 Task: Schedule a 45-minute meeting for project milestone review.
Action: Mouse moved to (97, 138)
Screenshot: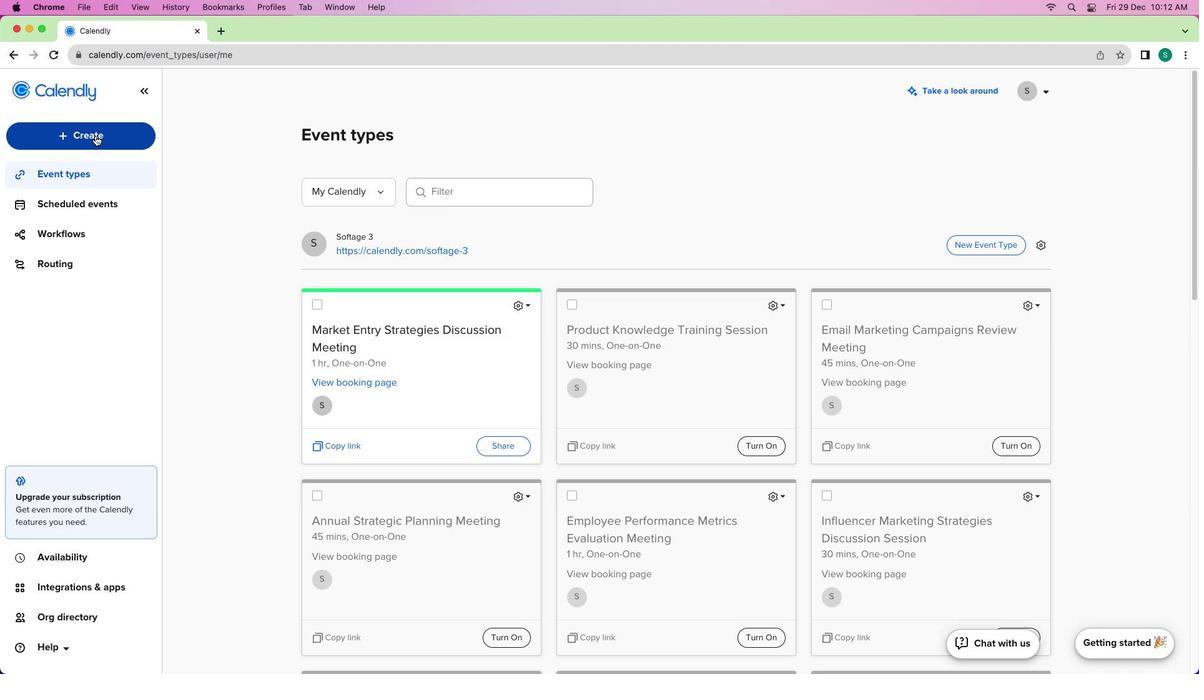 
Action: Mouse pressed left at (97, 138)
Screenshot: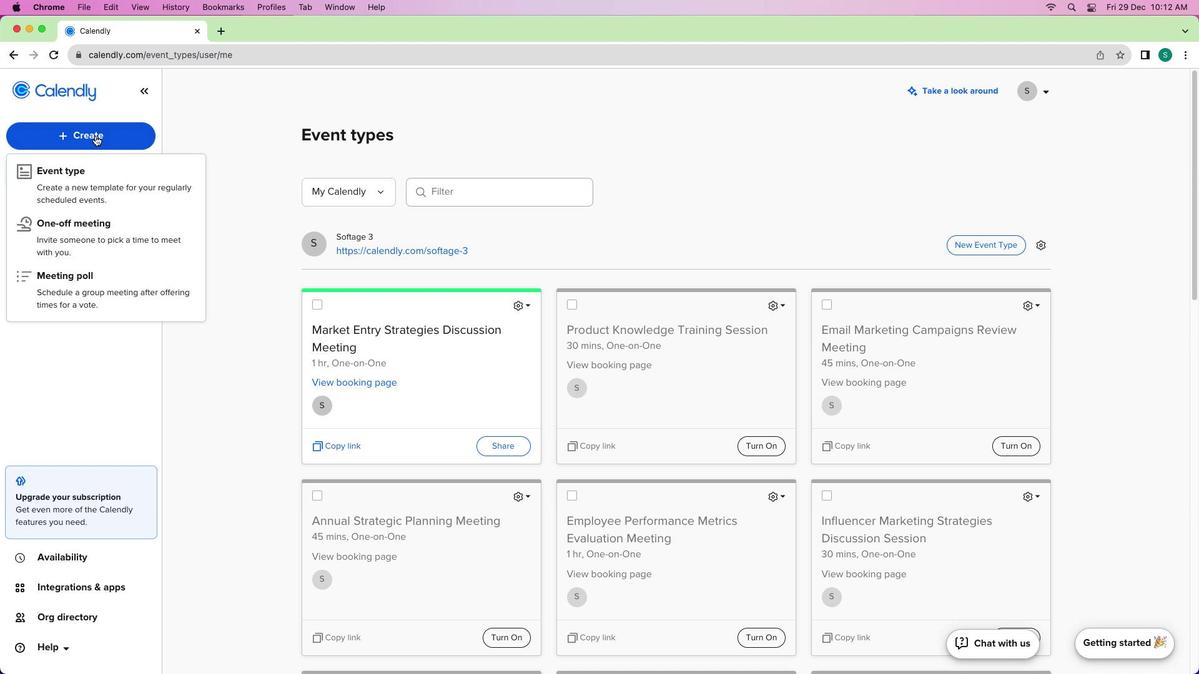
Action: Mouse moved to (91, 172)
Screenshot: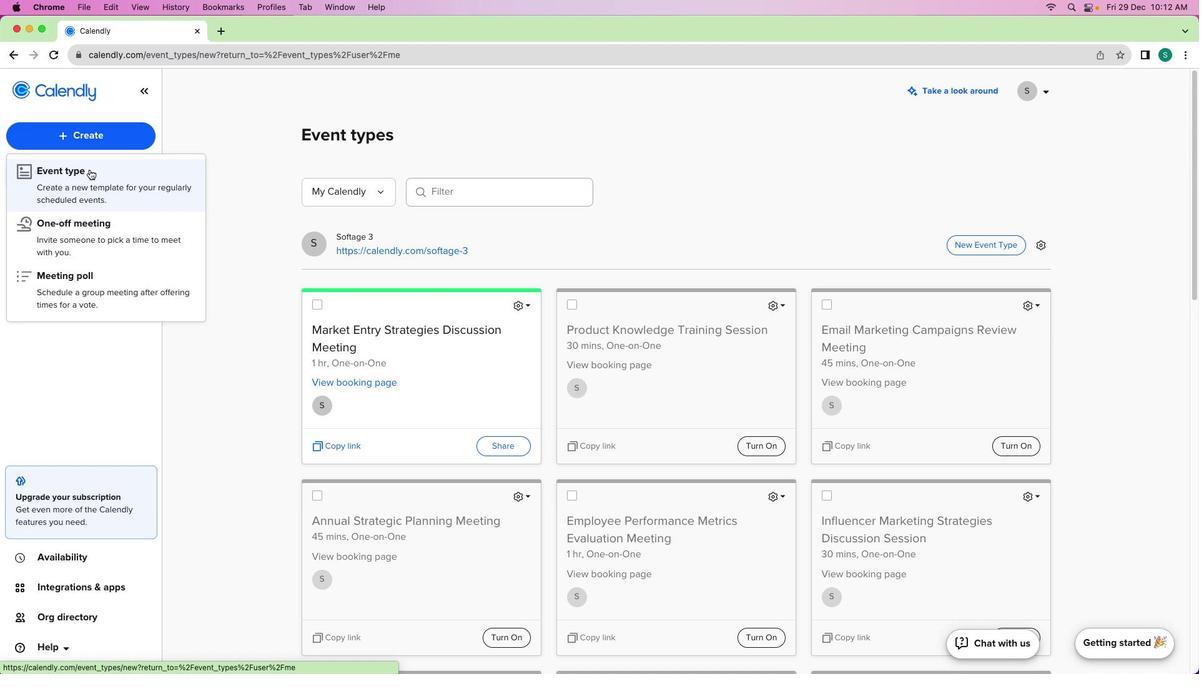 
Action: Mouse pressed left at (91, 172)
Screenshot: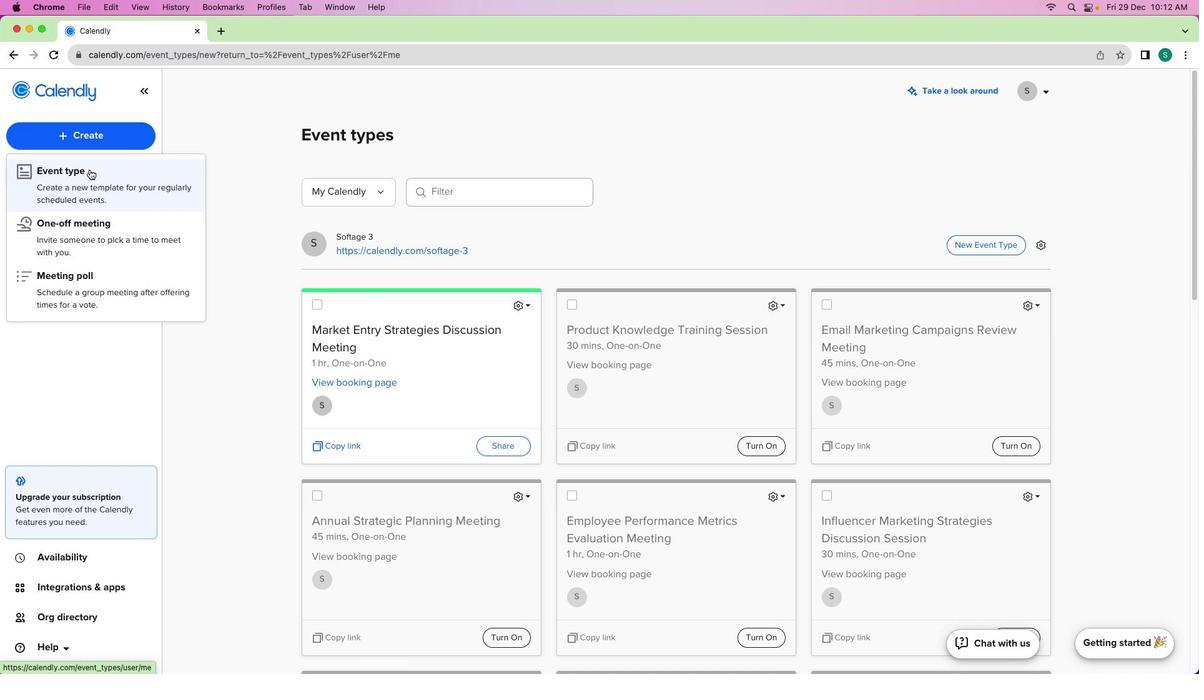 
Action: Mouse moved to (417, 232)
Screenshot: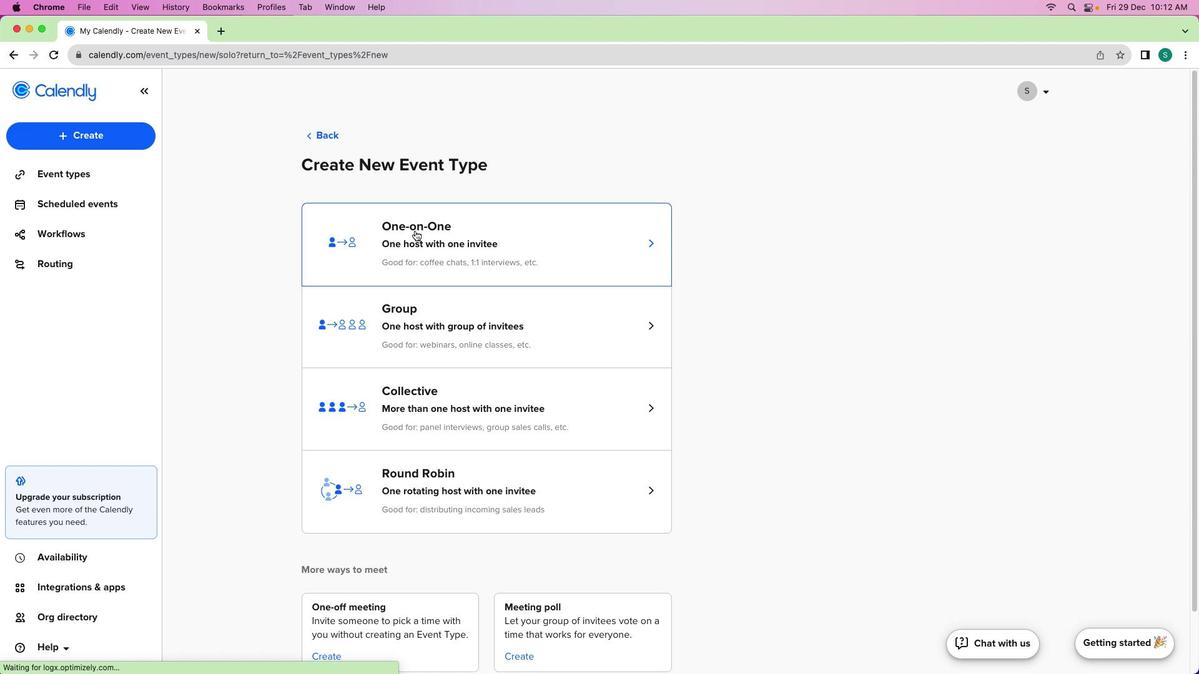 
Action: Mouse pressed left at (417, 232)
Screenshot: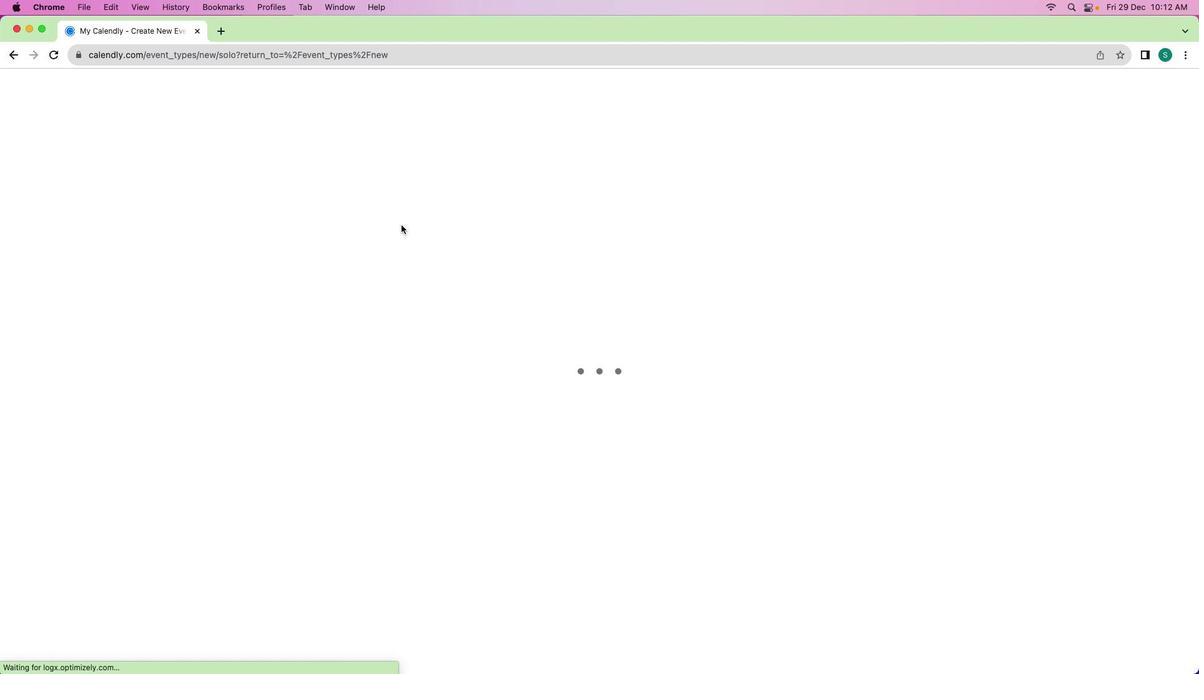 
Action: Mouse moved to (138, 199)
Screenshot: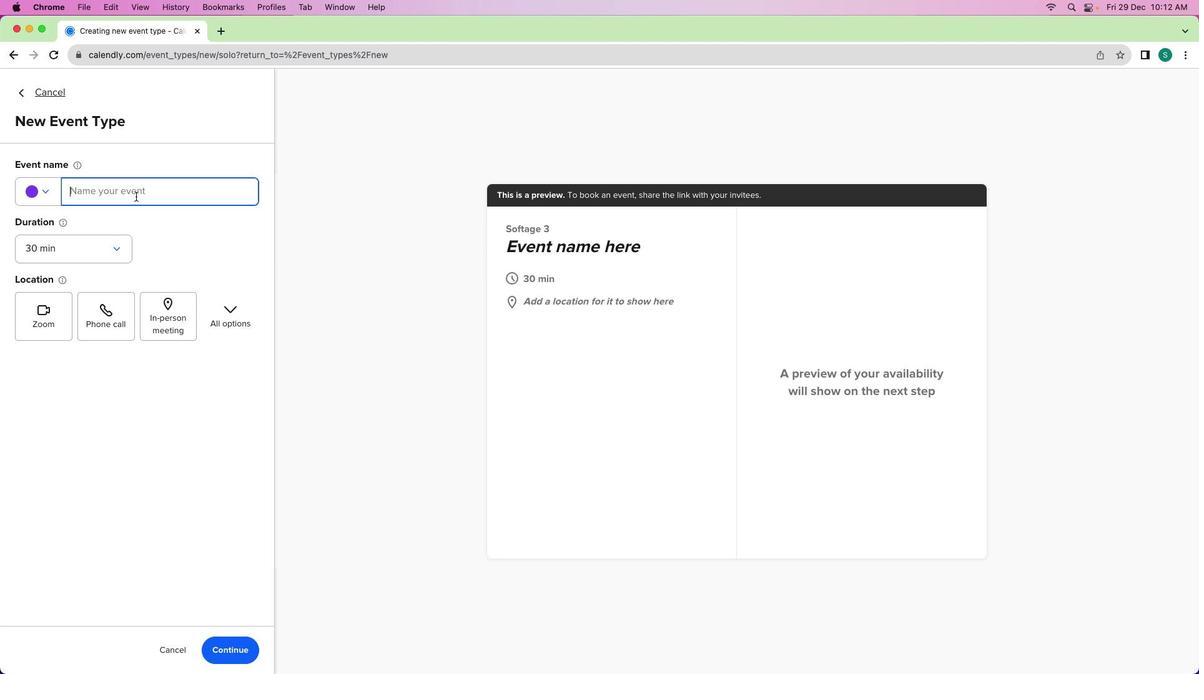 
Action: Mouse pressed left at (138, 199)
Screenshot: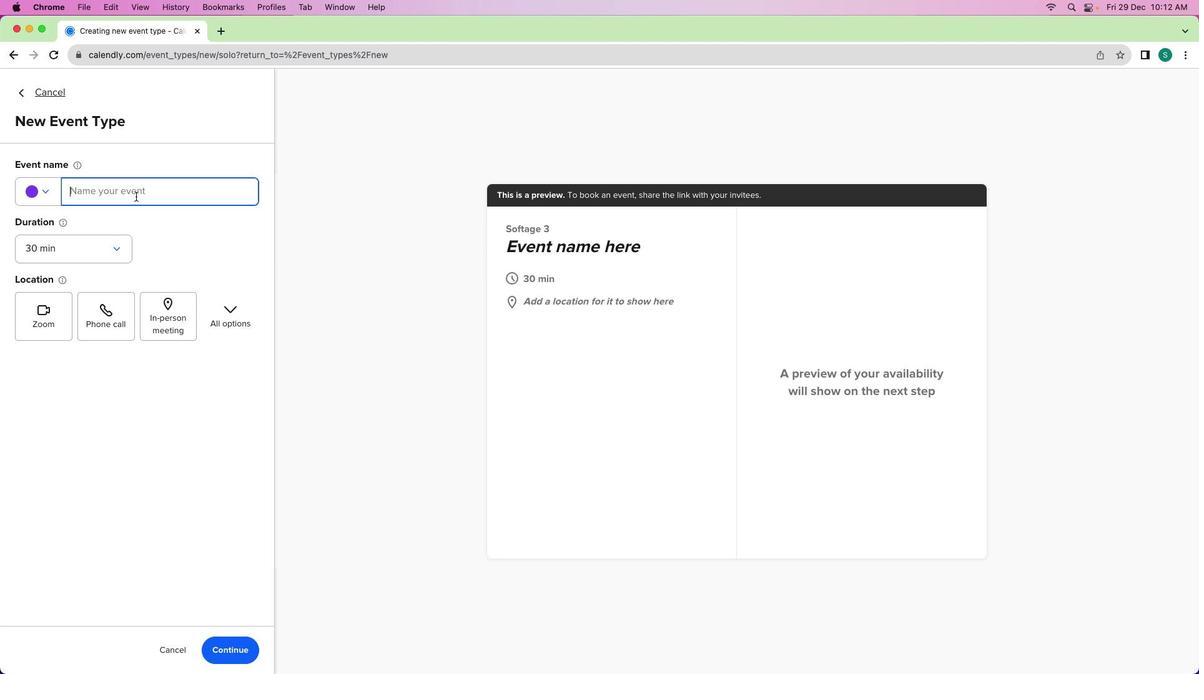 
Action: Mouse moved to (143, 198)
Screenshot: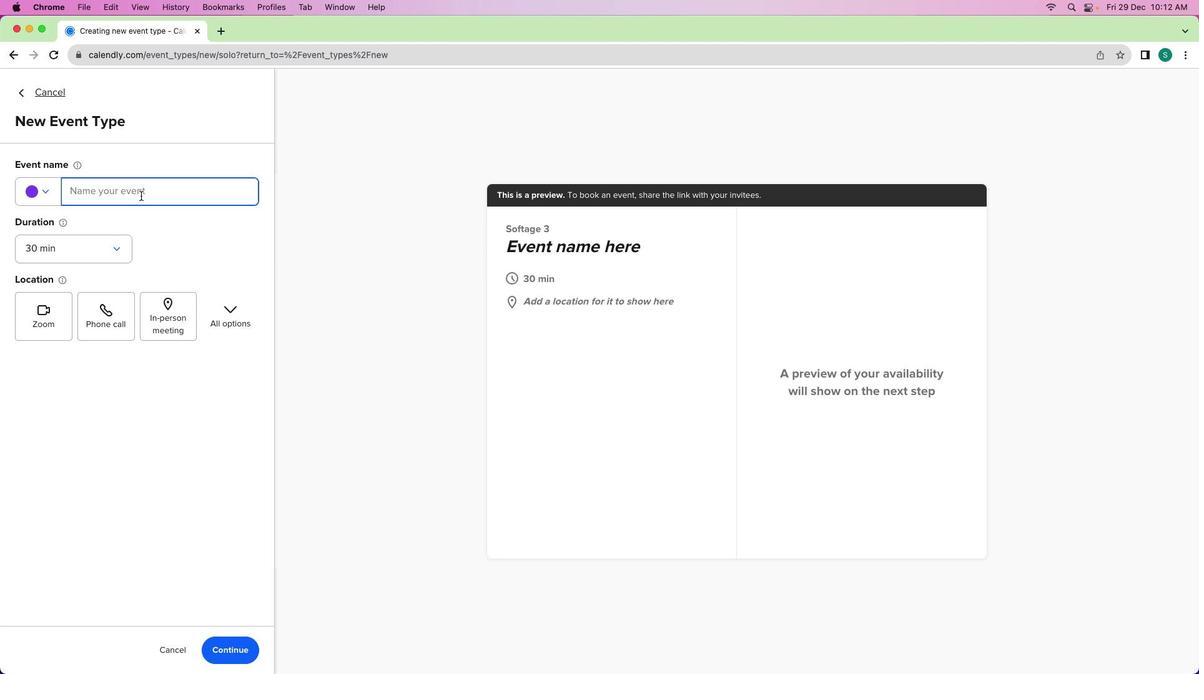 
Action: Key pressed Key.shift'P''r''o''j''e''c''t'Key.spaceKey.shift'M''i''l''e''s''t''o''n''e'Key.spaceKey.shift'R''e''v''i''e''w'Key.spaceKey.shift'M''e''e''t''i''n''g'
Screenshot: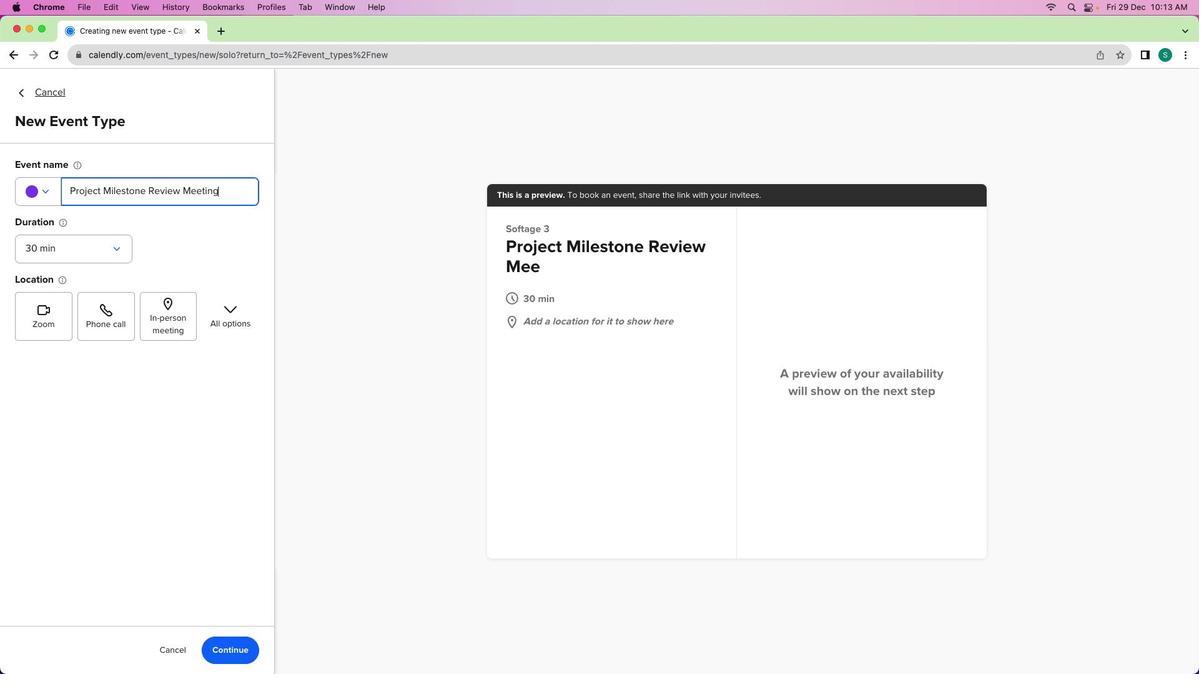 
Action: Mouse moved to (53, 257)
Screenshot: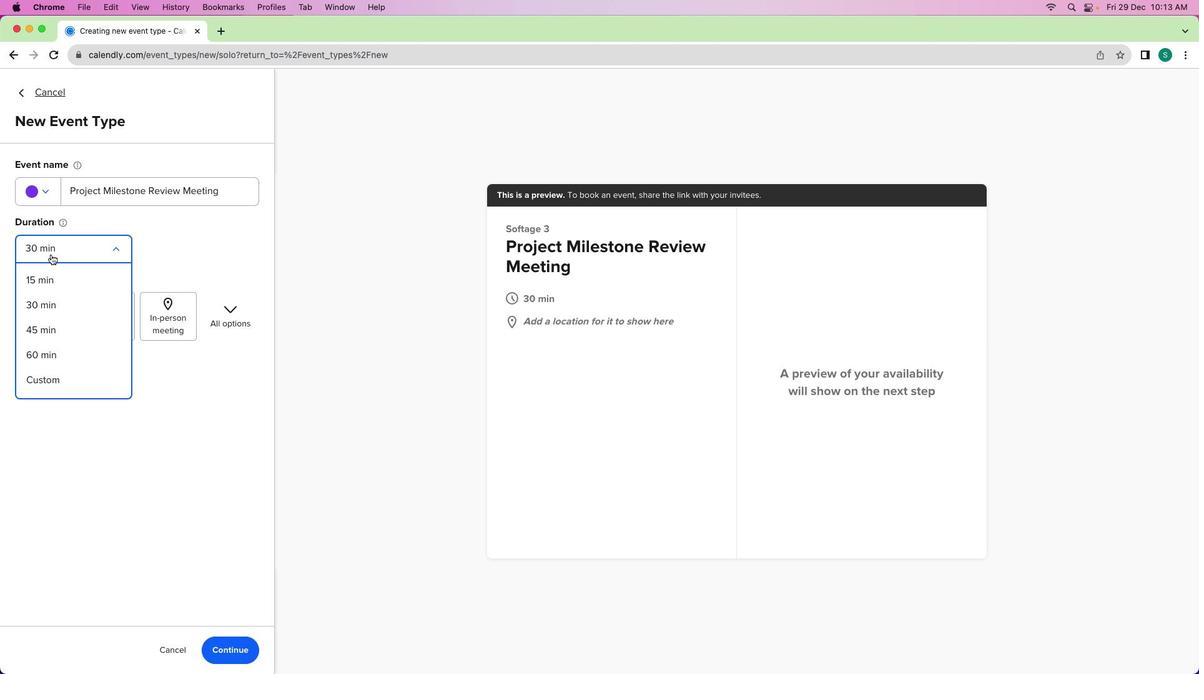 
Action: Mouse pressed left at (53, 257)
Screenshot: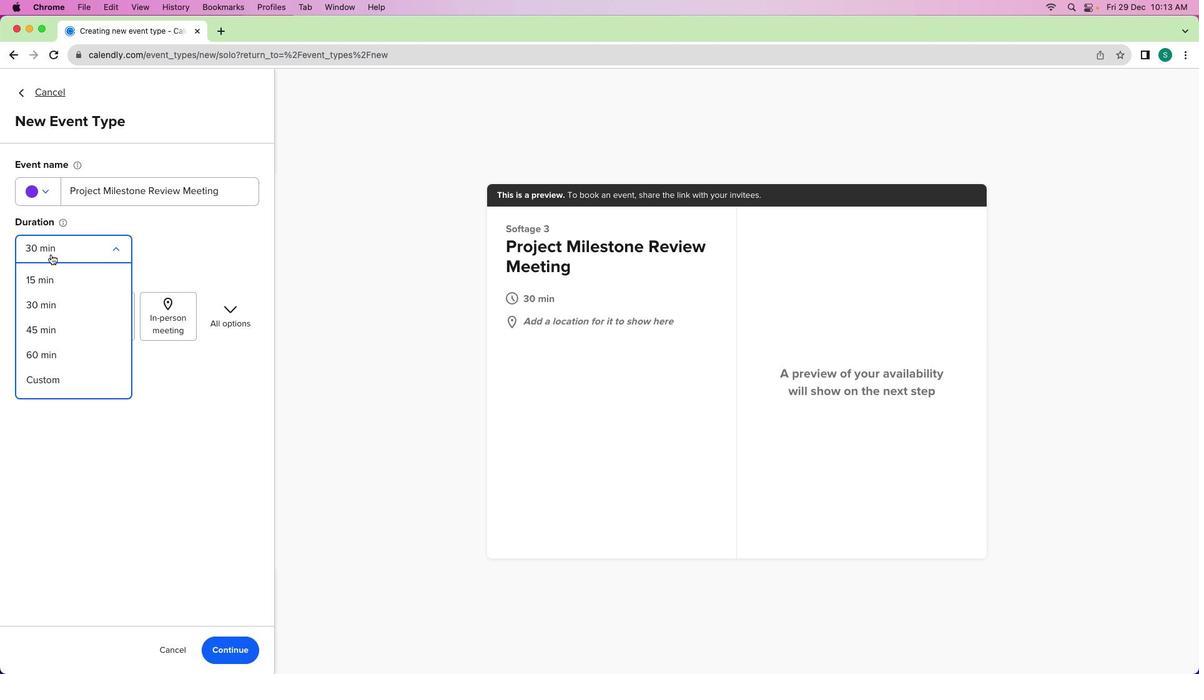 
Action: Mouse moved to (48, 335)
Screenshot: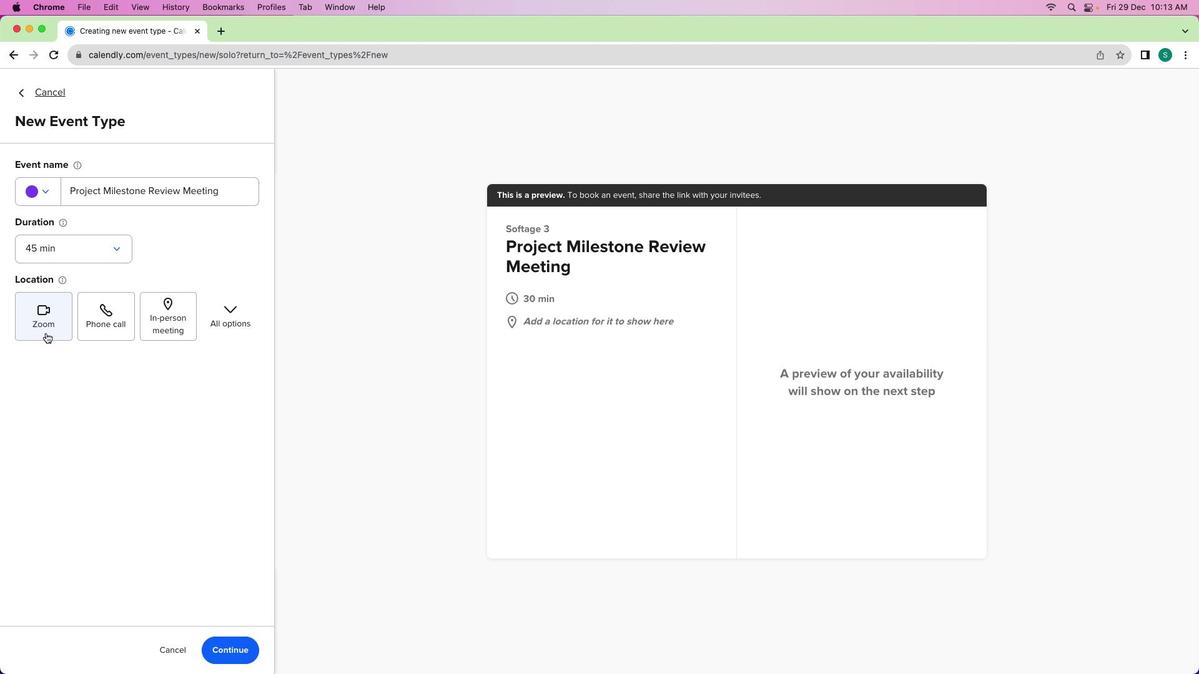 
Action: Mouse pressed left at (48, 335)
Screenshot: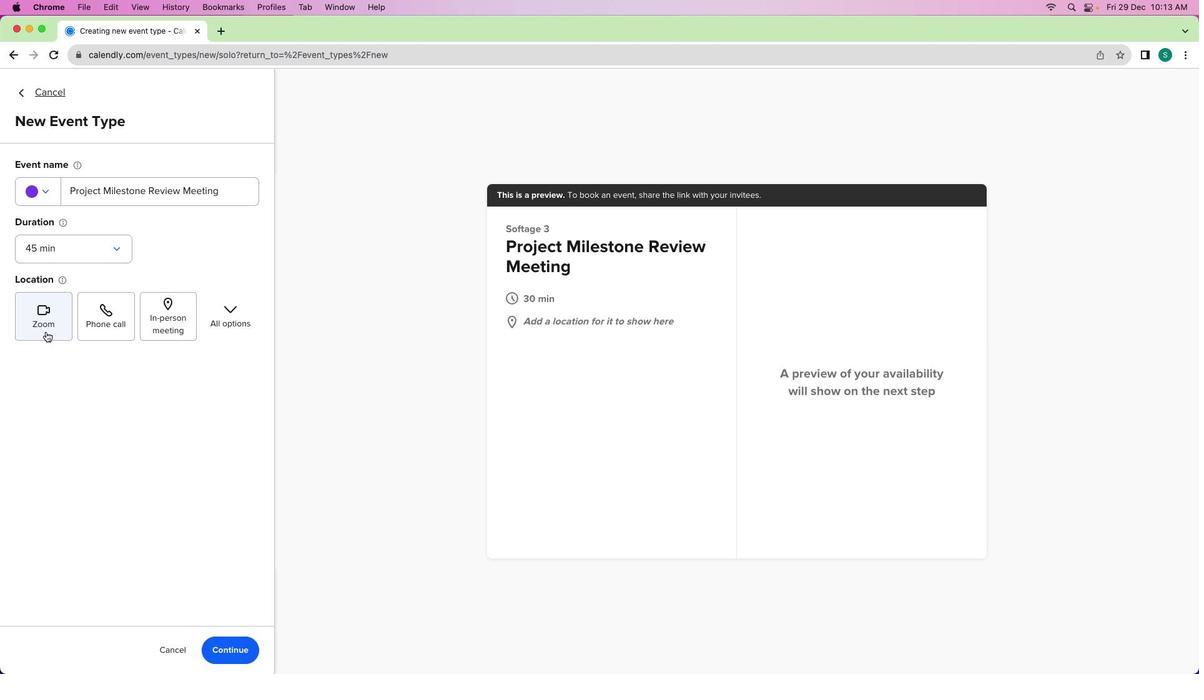 
Action: Mouse moved to (49, 331)
Screenshot: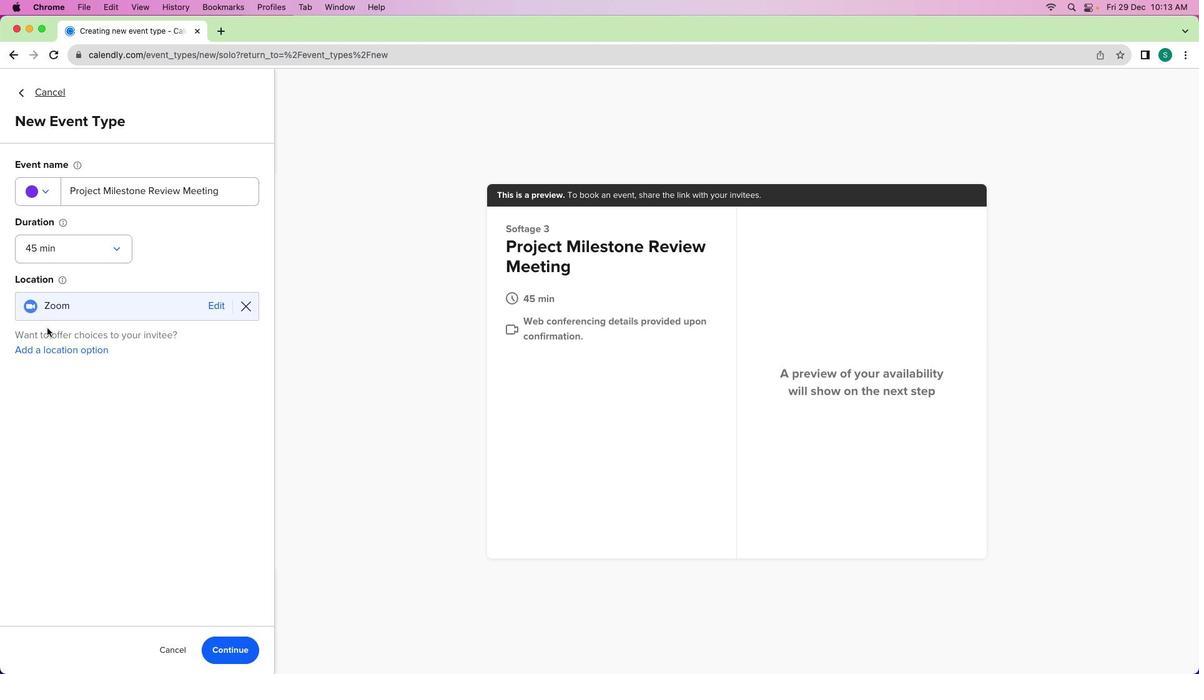 
Action: Mouse pressed left at (49, 331)
Screenshot: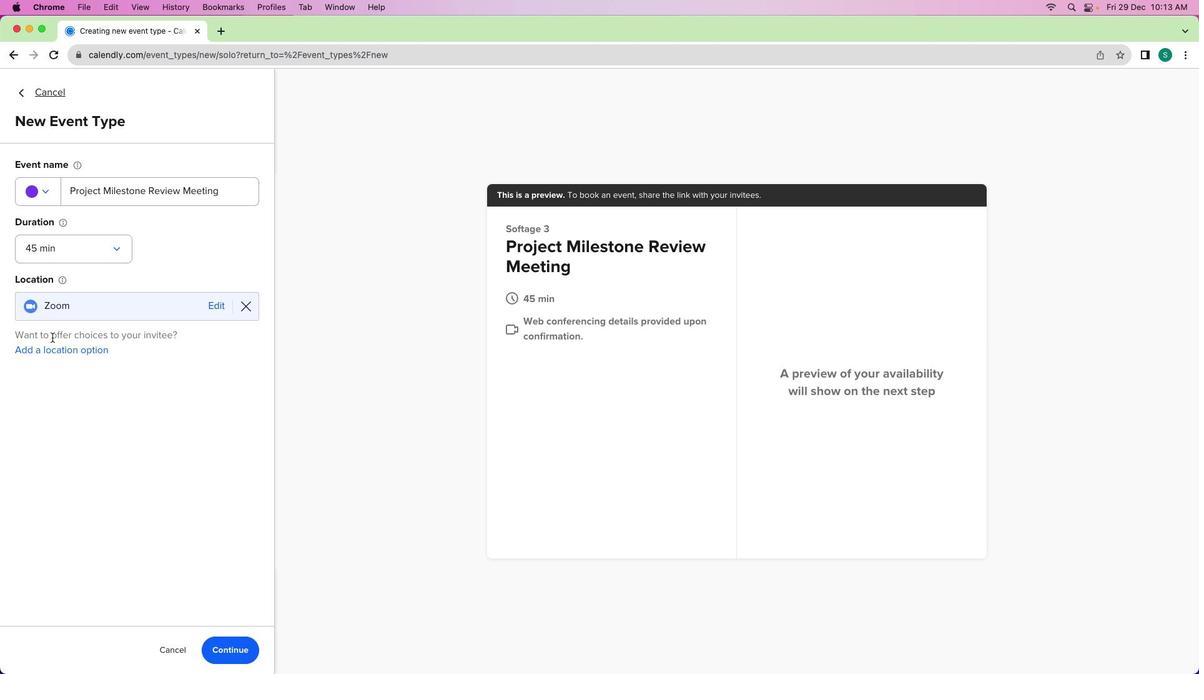 
Action: Mouse moved to (232, 644)
Screenshot: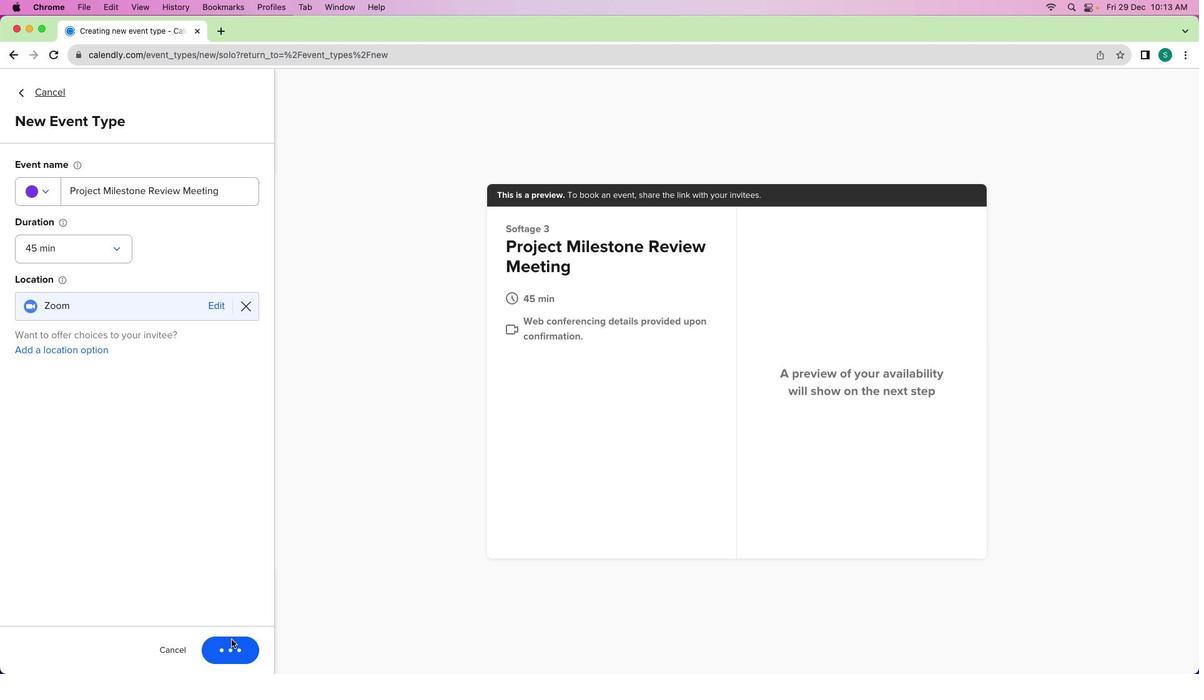 
Action: Mouse pressed left at (232, 644)
Screenshot: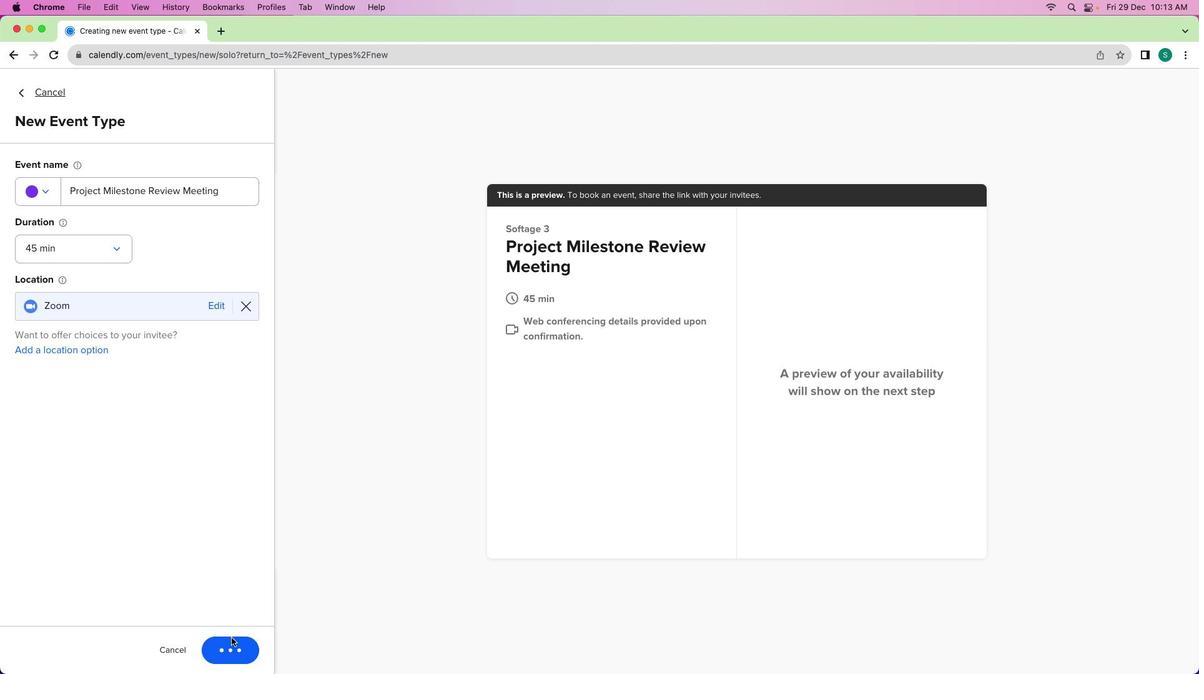 
Action: Mouse moved to (78, 187)
Screenshot: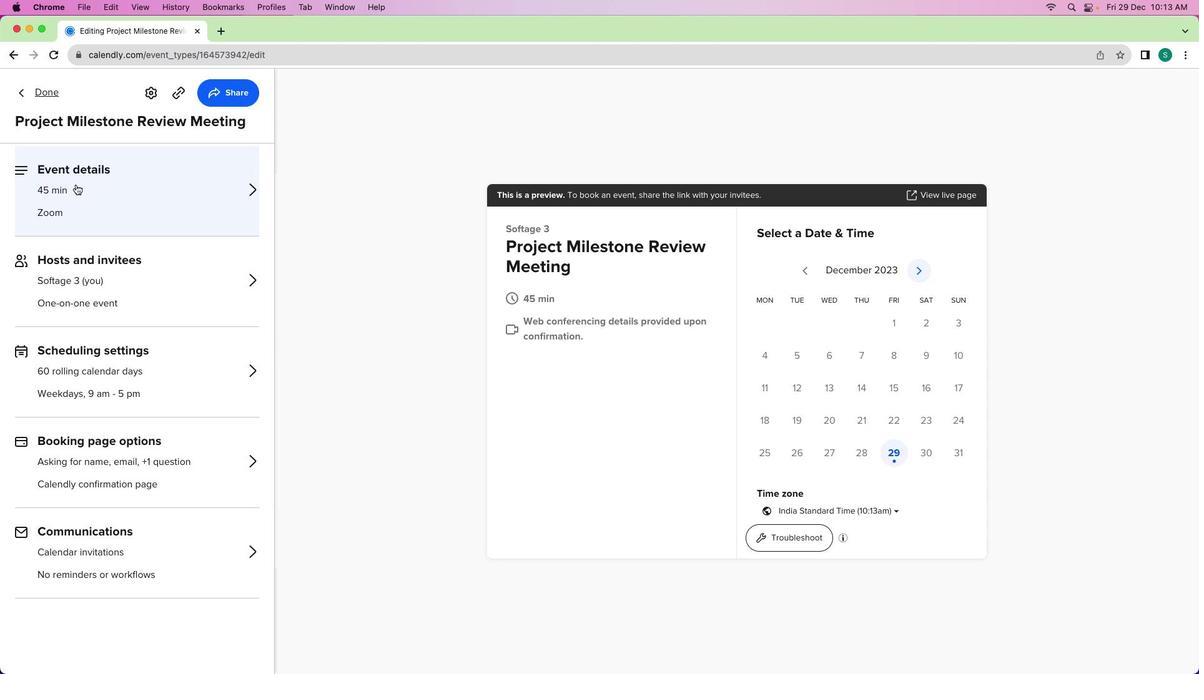 
Action: Mouse pressed left at (78, 187)
Screenshot: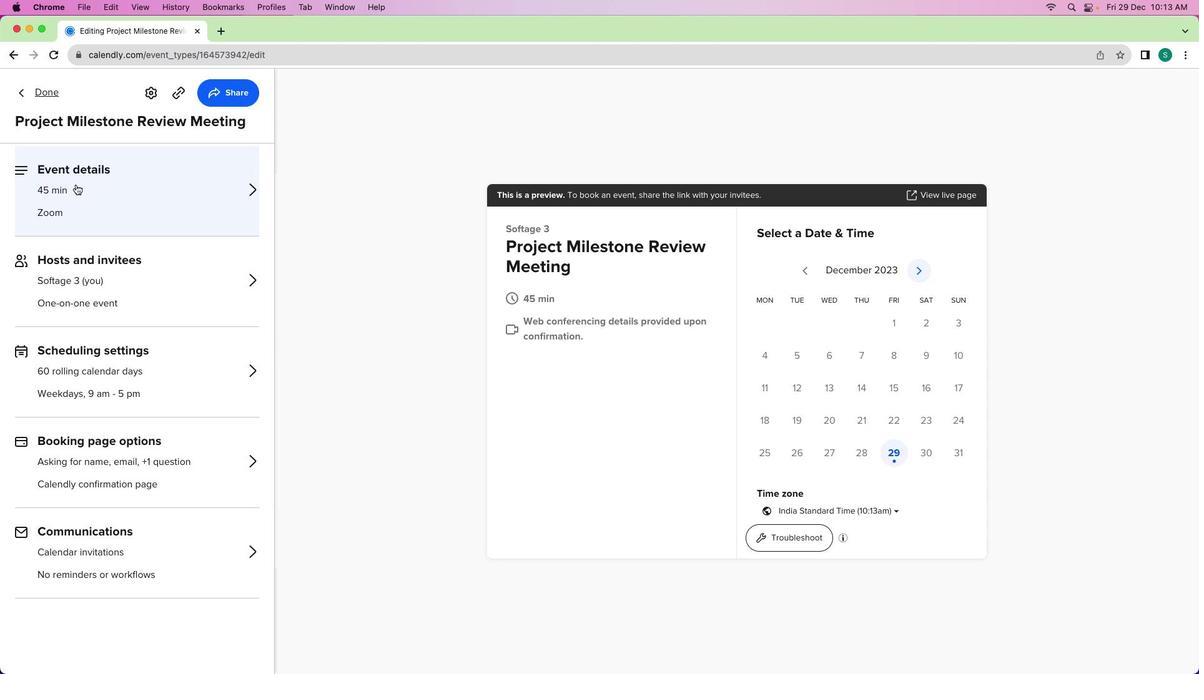 
Action: Mouse moved to (50, 193)
Screenshot: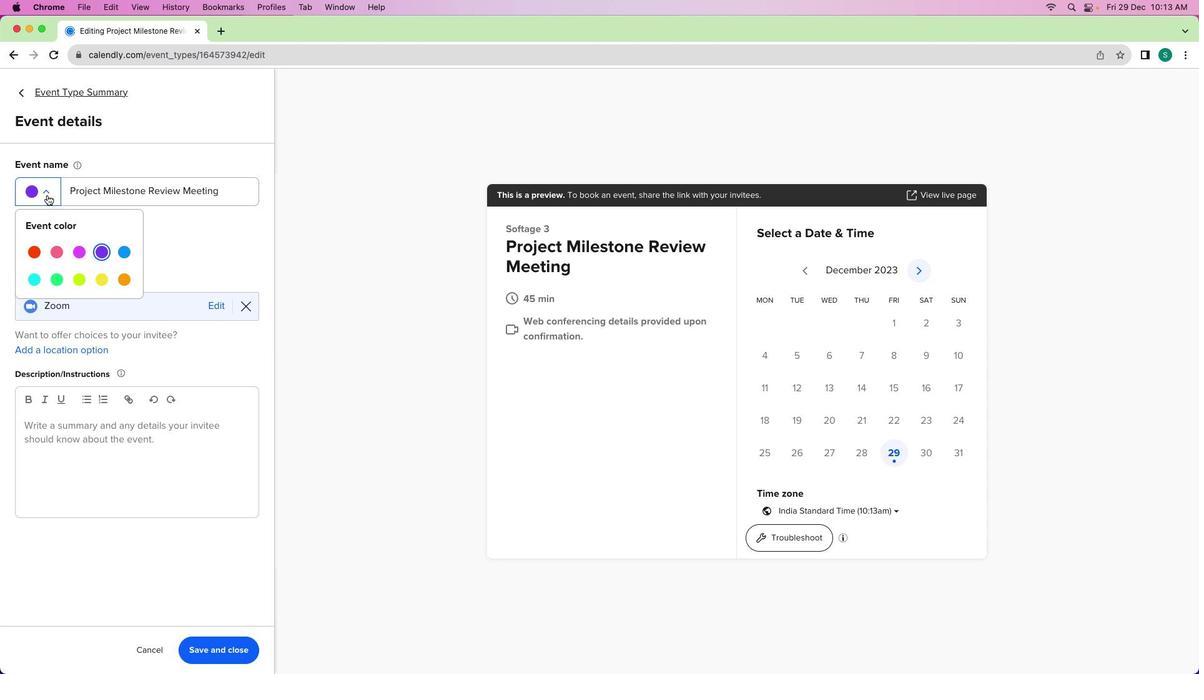 
Action: Mouse pressed left at (50, 193)
Screenshot: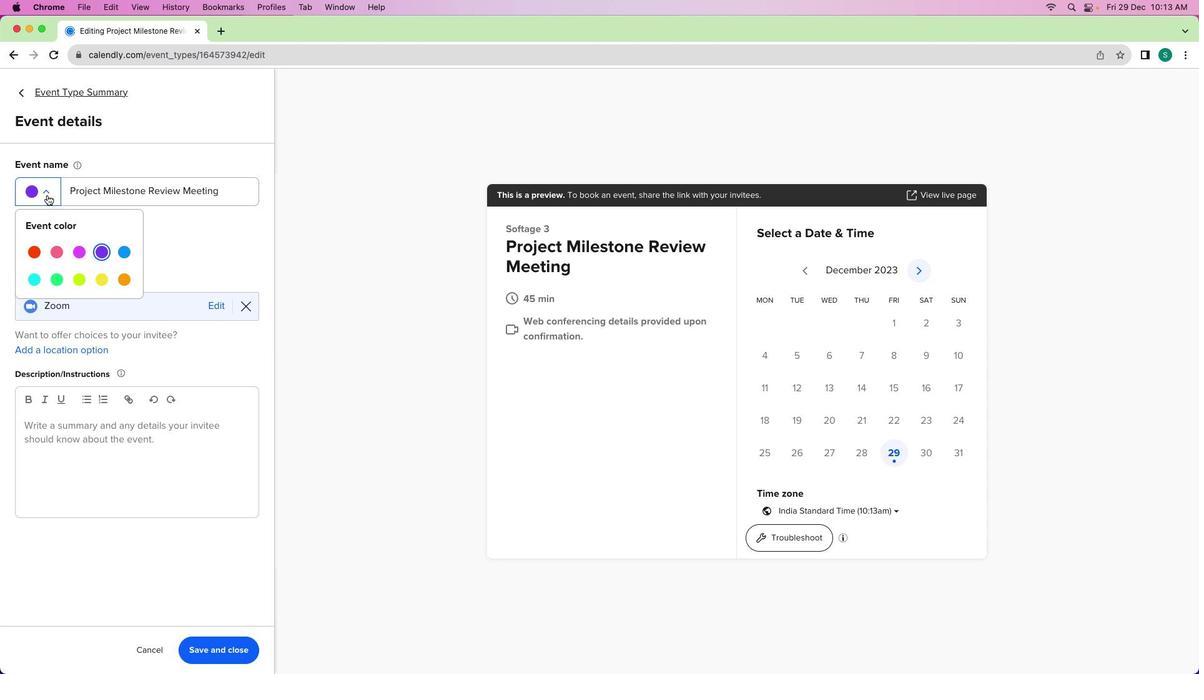 
Action: Mouse moved to (126, 281)
Screenshot: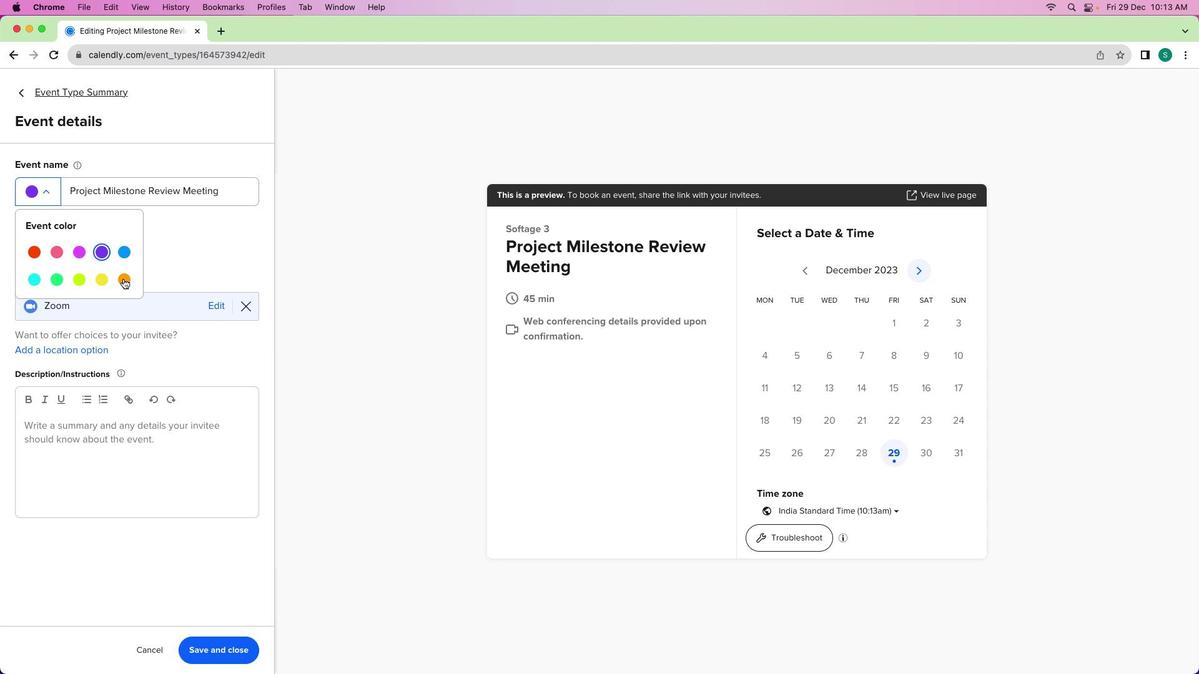 
Action: Mouse pressed left at (126, 281)
Screenshot: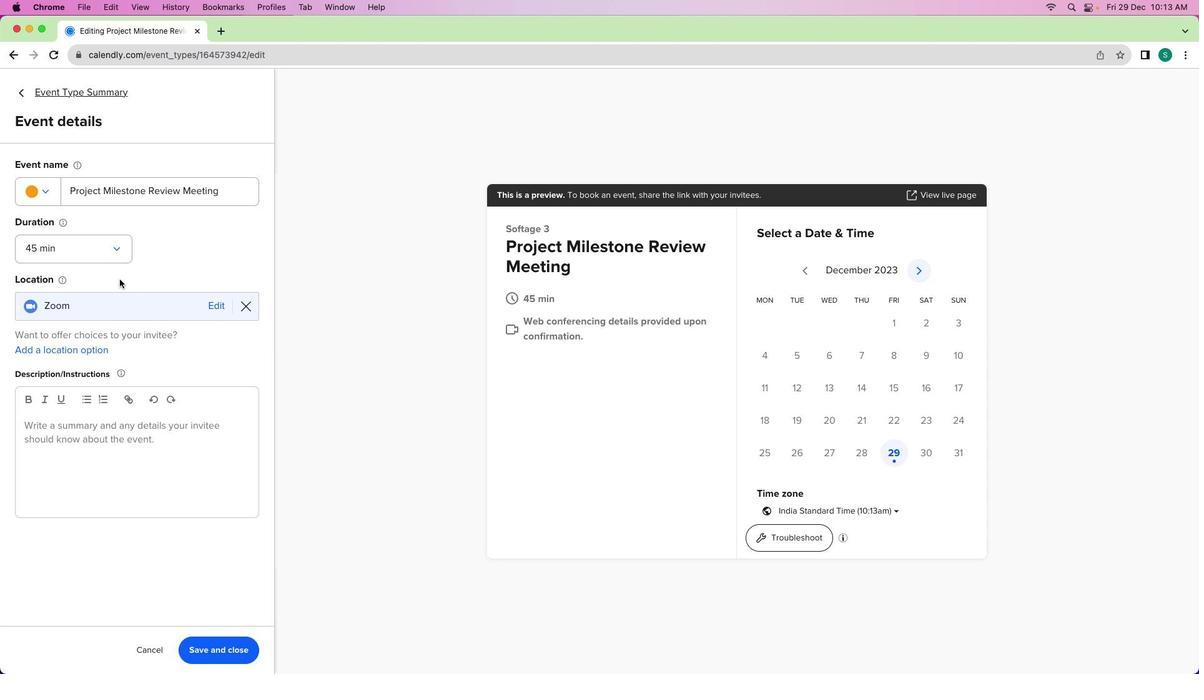 
Action: Mouse moved to (184, 479)
Screenshot: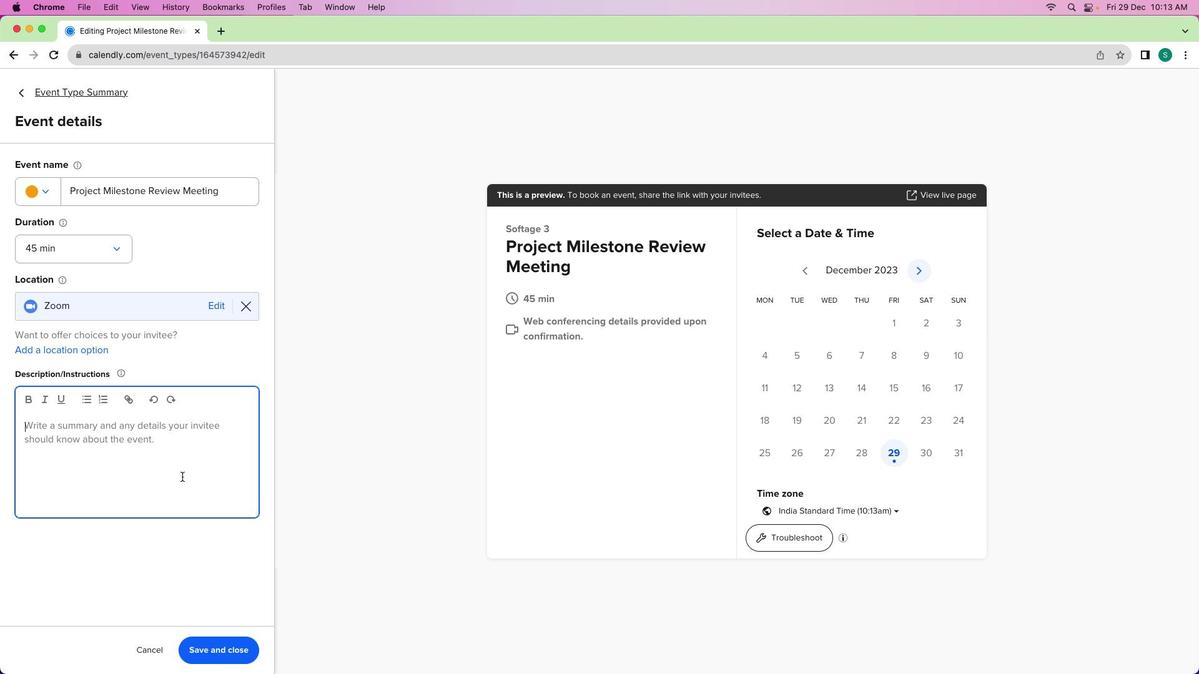 
Action: Mouse pressed left at (184, 479)
Screenshot: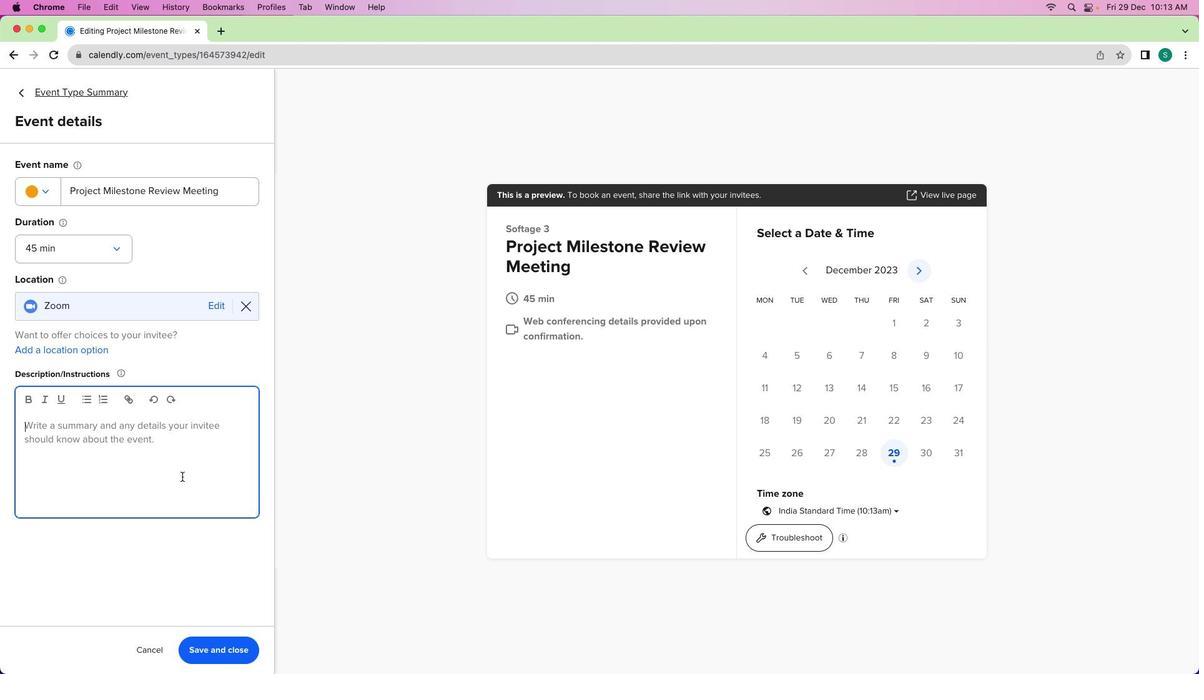 
Action: Mouse moved to (191, 442)
Screenshot: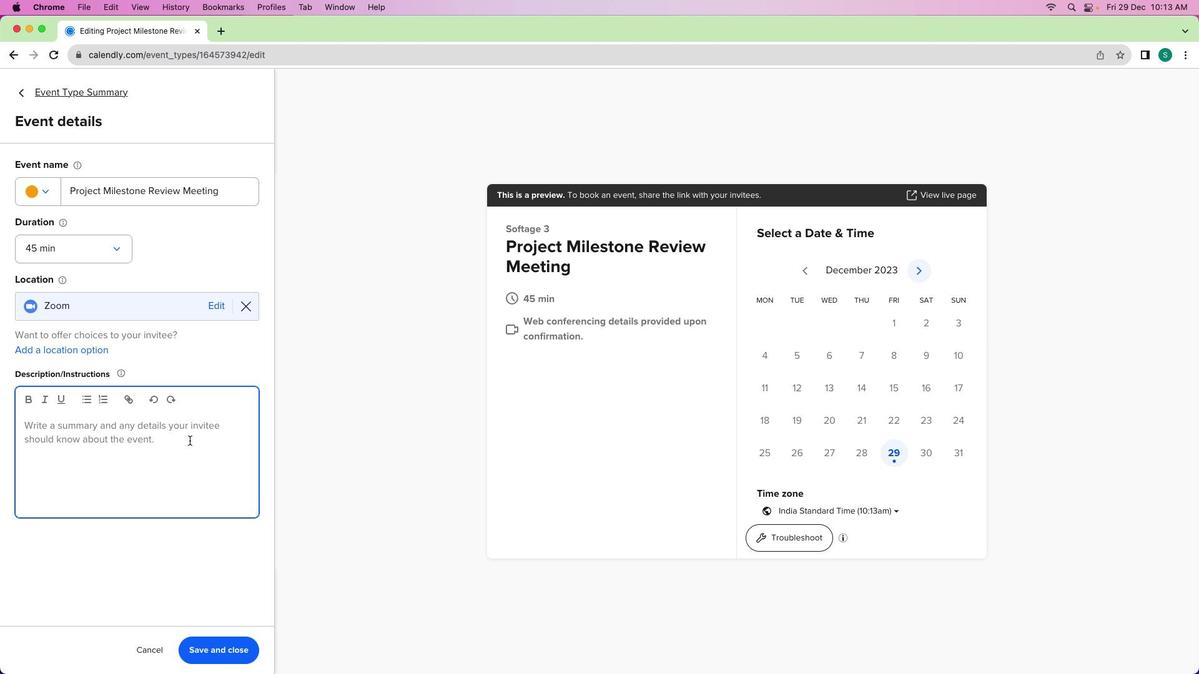 
Action: Key pressed Key.shiftKey.shiftKey.shift'A'Key.space'f''o''c''u''s''e''d'Key.space's''e''s''s''u''i''o''n'Key.spaceKey.leftKey.leftKey.leftKey.leftKey.backspaceKey.down'd''e''d''i''c''a''t''e''d'Key.space't''o'Key.space'r''e''v''i''e''w''i''n''g'Key.space't''h''e'Key.space'm''i''l''e''s''t''o''n''e''s'Key.space'a''c''h''i''e''v''e''d'Key.space'i''n'Key.space'o''u''r'Key.space'p''r''o''j''e''c''t''.'Key.spaceKey.shift'I''n'Key.space't''h''i''s'Key.space'm''e''e''t''i''n''g'','Key.space'w''e'Key.space'w''i''l''l'Key.space'a''s''s''e''s''s'Key.space'p''r''o''g''r''e''s''s'','Key.space'd''i''s''c''u''d'Key.backspace's''s'Key.space'c''h''a''l''l''l'Key.backspace'e''n''g''e''s'','Key.space'a''n''d'Key.space'c''e''l''e''b''r''a''t''e'Key.space'a''c''h''i''e''v''e''m''e''n''t''s'Key.space'a''s'Key.space'w''e'Key.space'w''o''r''k'Key.space't''o''w''a''r''d''s'Key.space't''h''e'Key.space's''u''c''c''e''s''s''f''u''l'Key.space'c''o''m''p''l''e''t''i''o''n'Key.space'o''f'Key.space'o''u''r'Key.space'p''r''o''j''e''c''t''.'
Screenshot: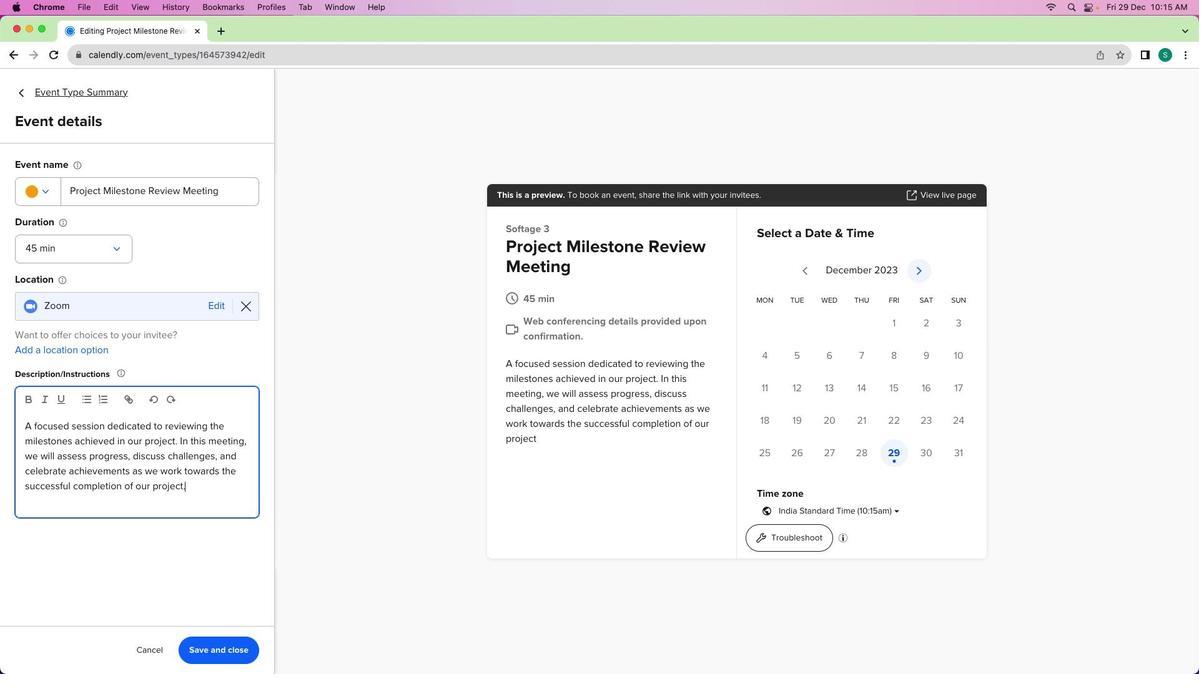 
Action: Mouse moved to (241, 656)
Screenshot: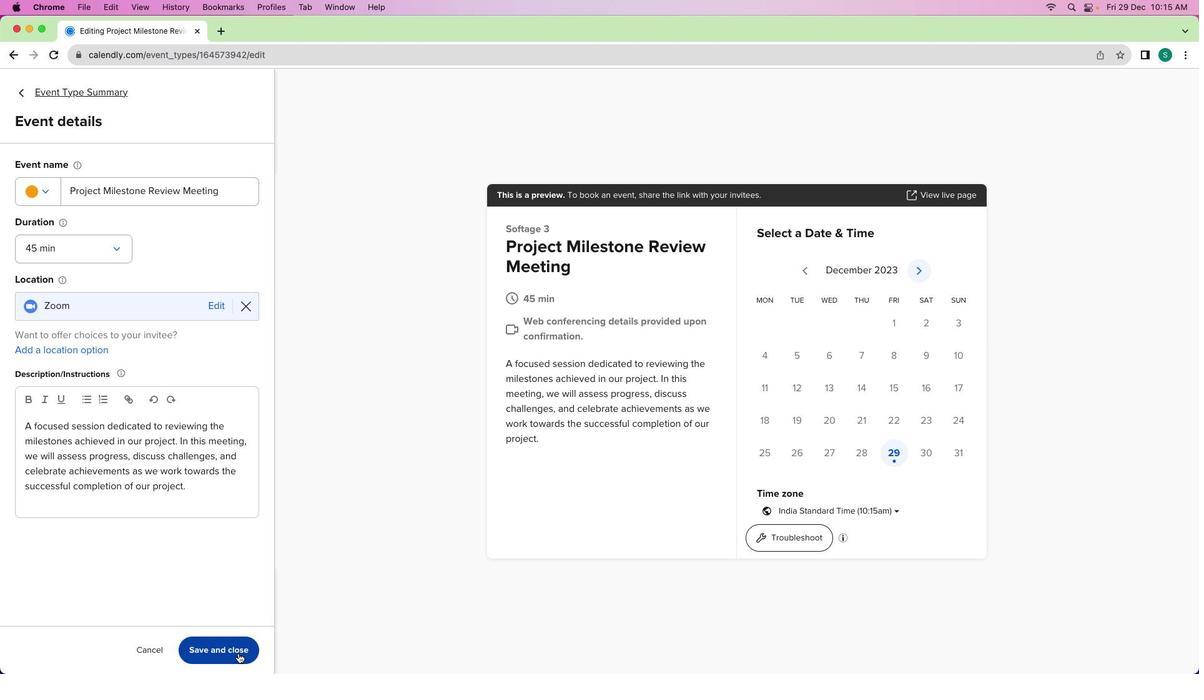 
Action: Mouse pressed left at (241, 656)
Screenshot: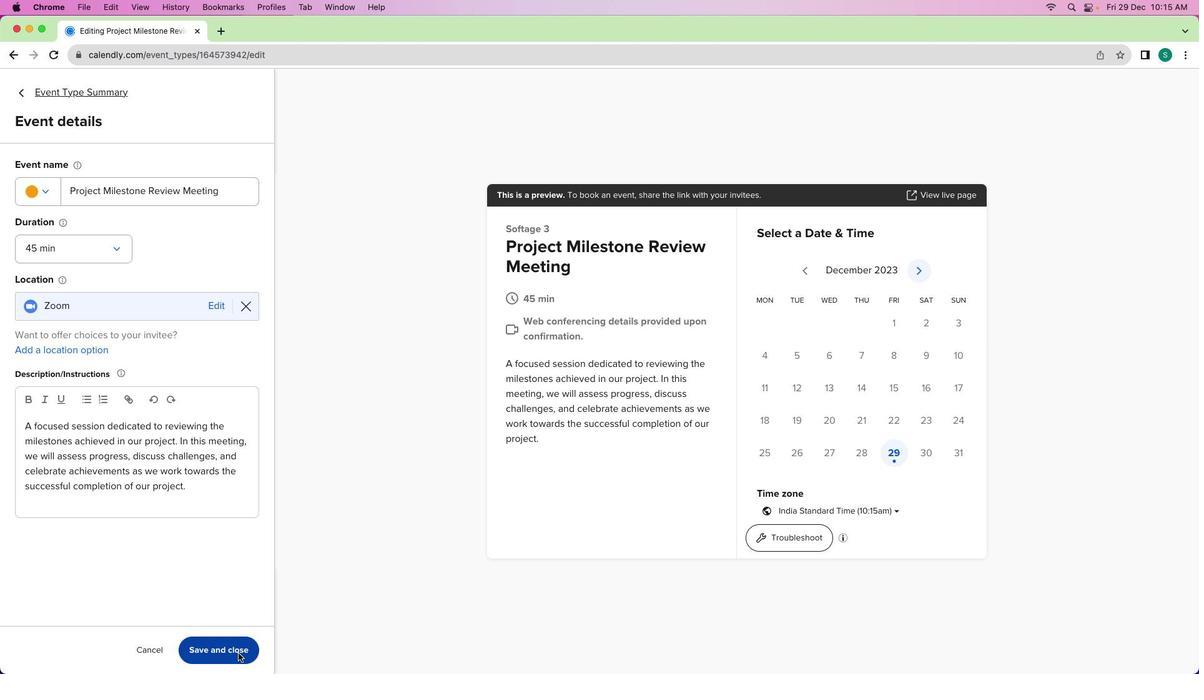 
Action: Mouse moved to (54, 94)
Screenshot: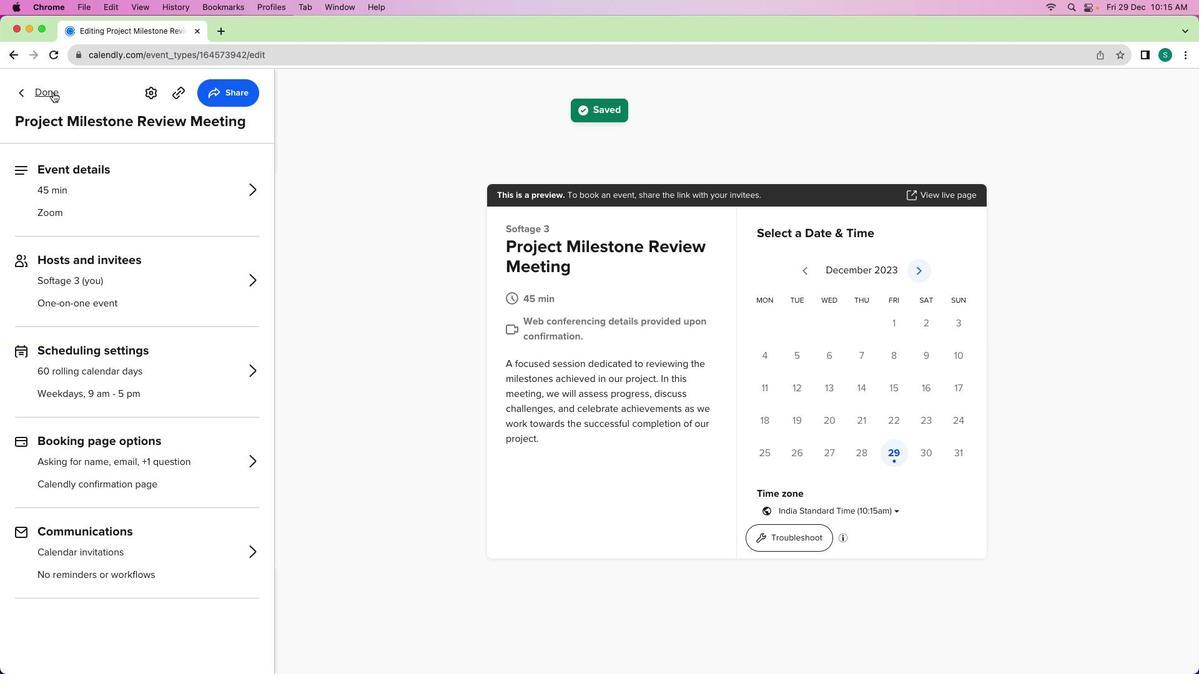 
Action: Mouse pressed left at (54, 94)
Screenshot: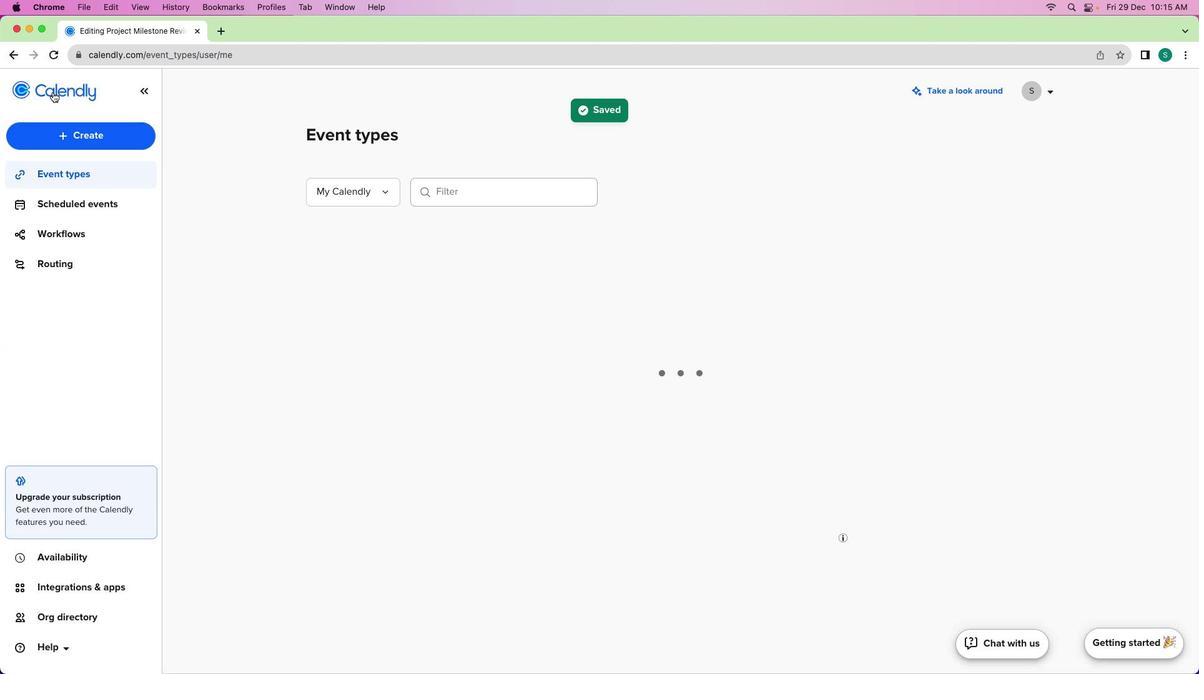 
Action: Mouse moved to (482, 397)
Screenshot: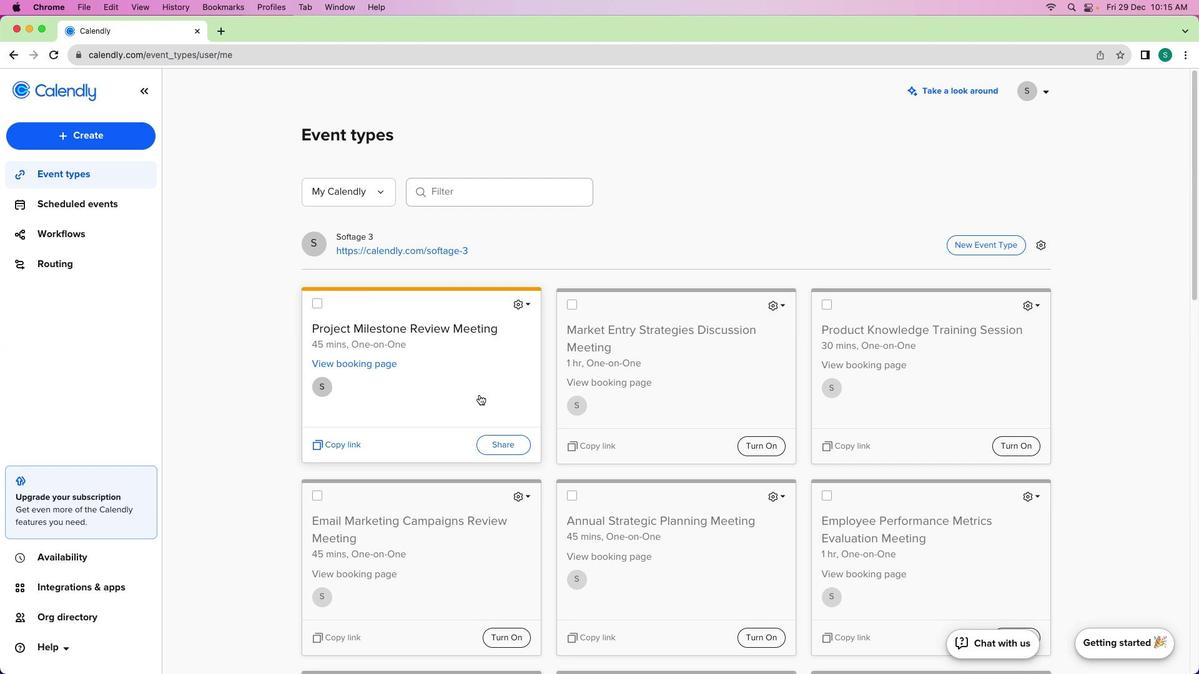 
